 Task: Add a dependency to the task Integrate website with a new search engine optimization (SEO) tool , the existing task  Create a new online platform for online cooking classes in the project AutoBoost
Action: Mouse moved to (59, 253)
Screenshot: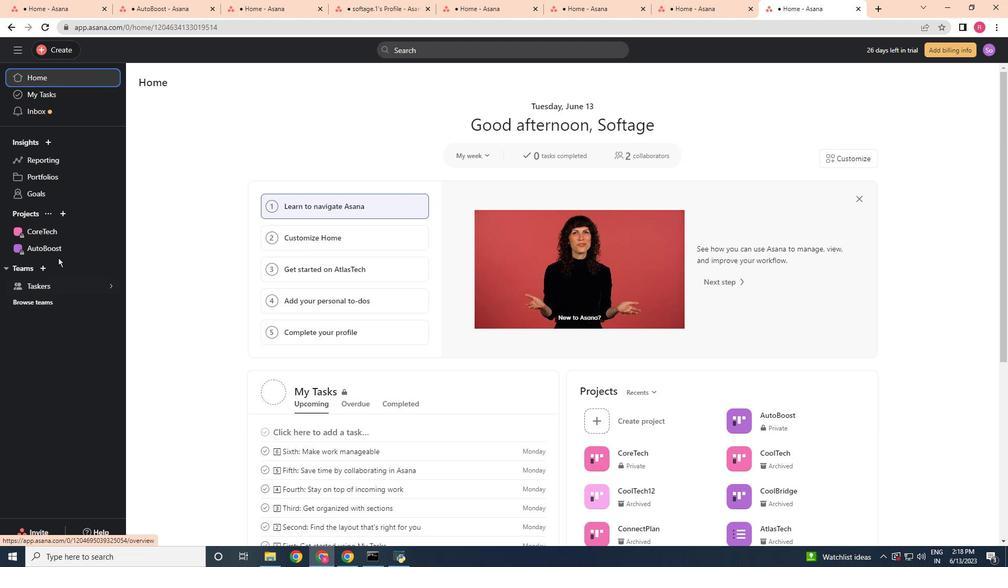 
Action: Mouse pressed left at (59, 253)
Screenshot: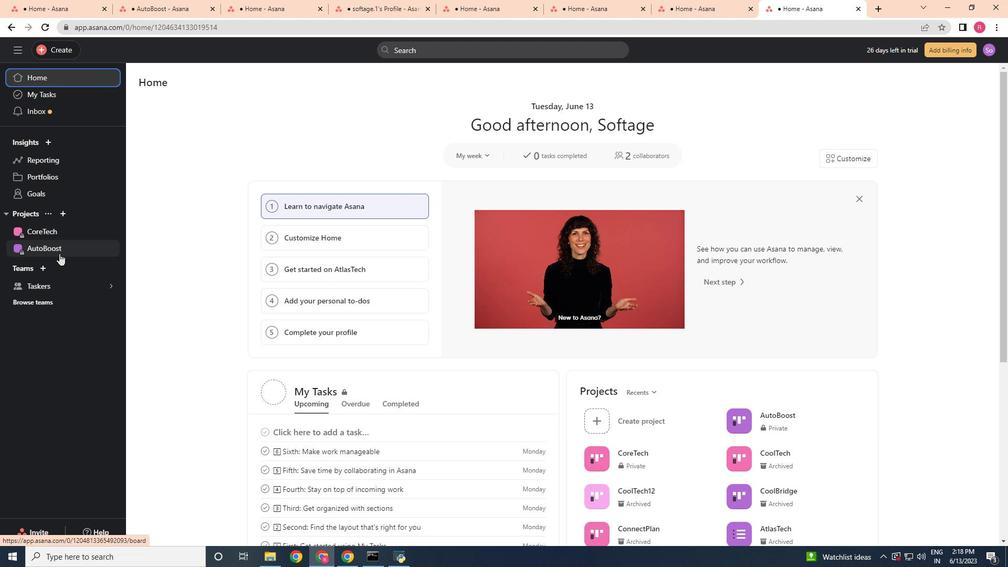 
Action: Mouse moved to (239, 214)
Screenshot: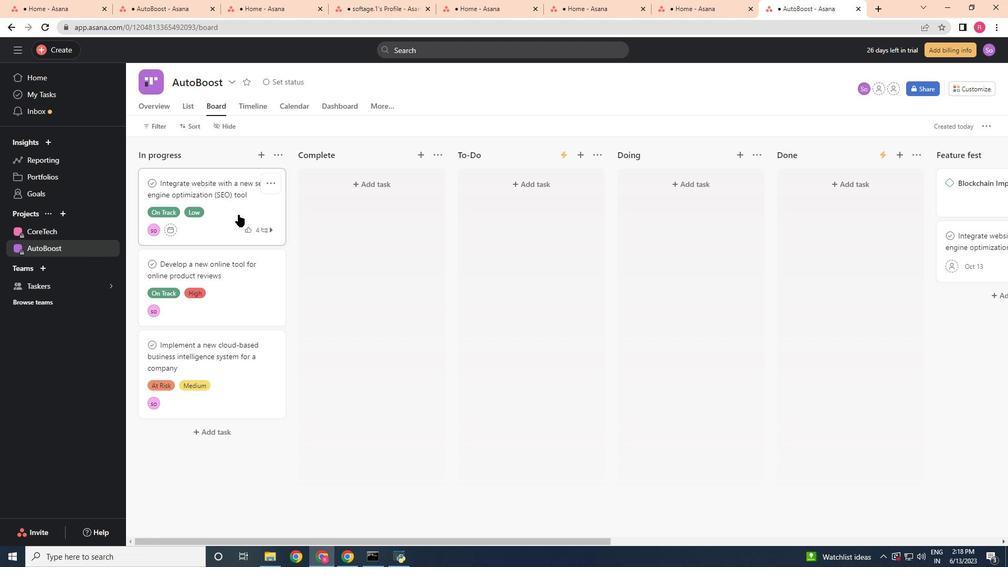 
Action: Mouse pressed left at (239, 214)
Screenshot: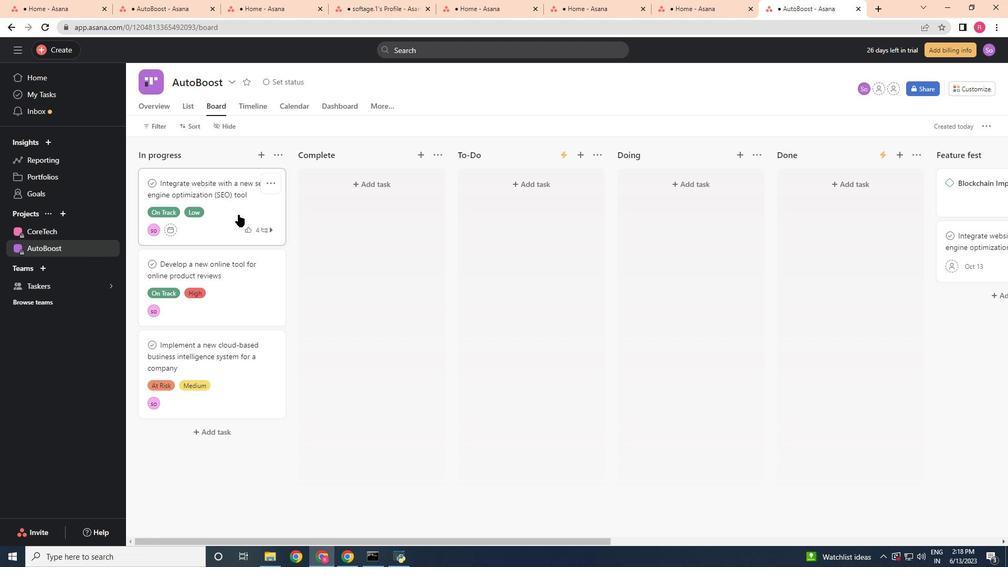 
Action: Mouse moved to (773, 303)
Screenshot: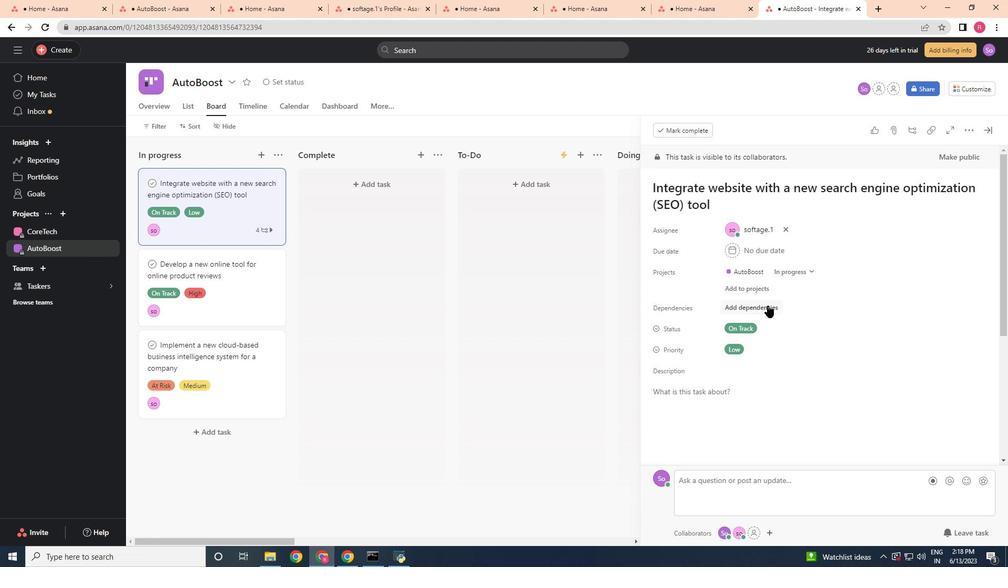 
Action: Mouse pressed left at (773, 303)
Screenshot: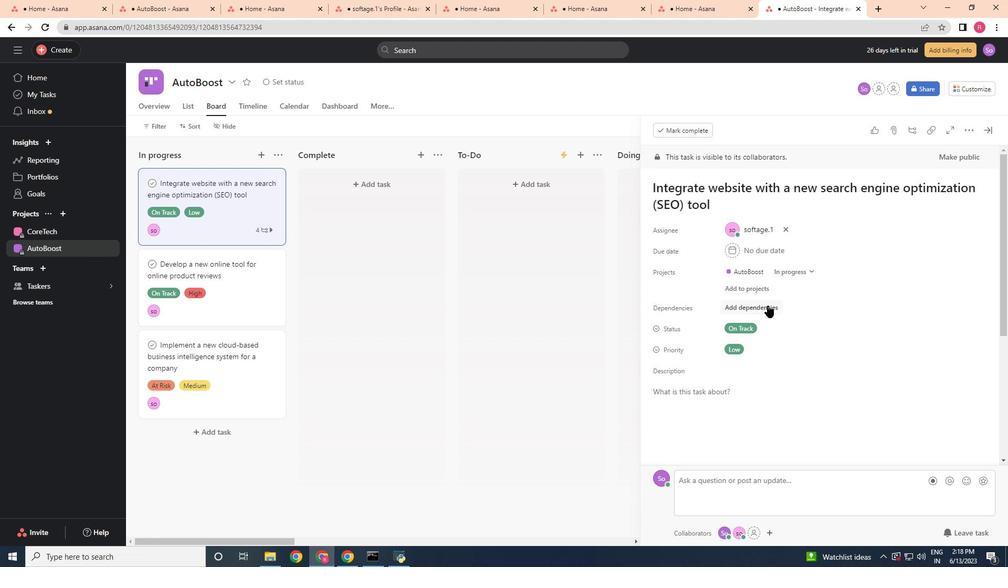 
Action: Mouse moved to (758, 310)
Screenshot: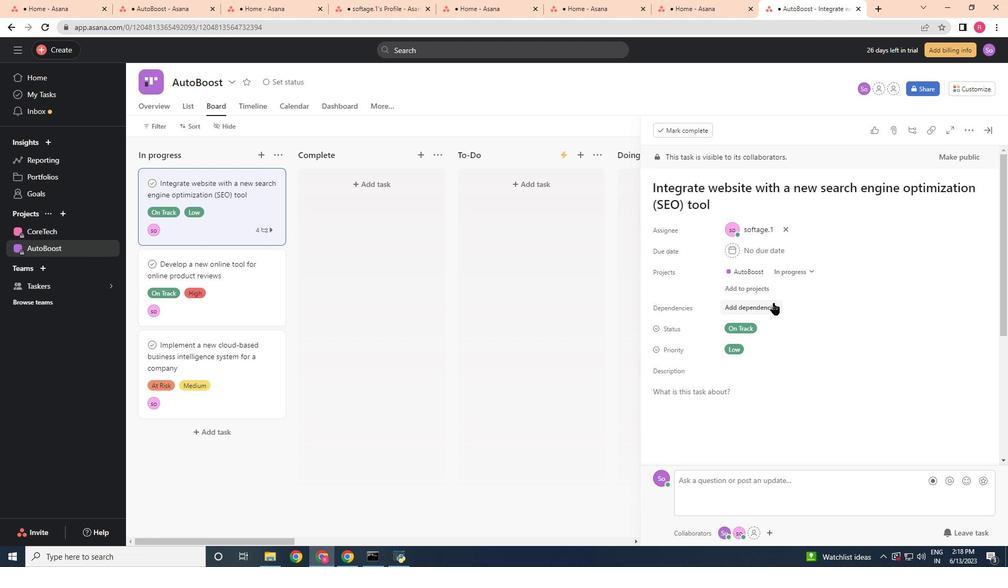 
Action: Key pressed <Key.shift>Create<Key.space>a<Key.space>new<Key.space>online<Key.space>platform<Key.space>for<Key.space>online<Key.space>cooking<Key.space>classesn<Key.backspace><Key.space>
Screenshot: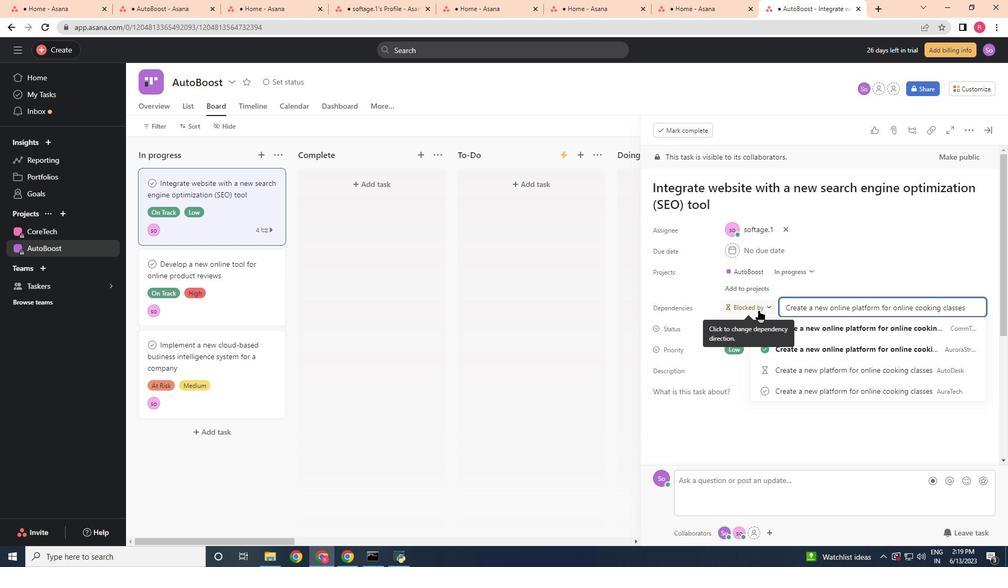 
Action: Mouse moved to (861, 333)
Screenshot: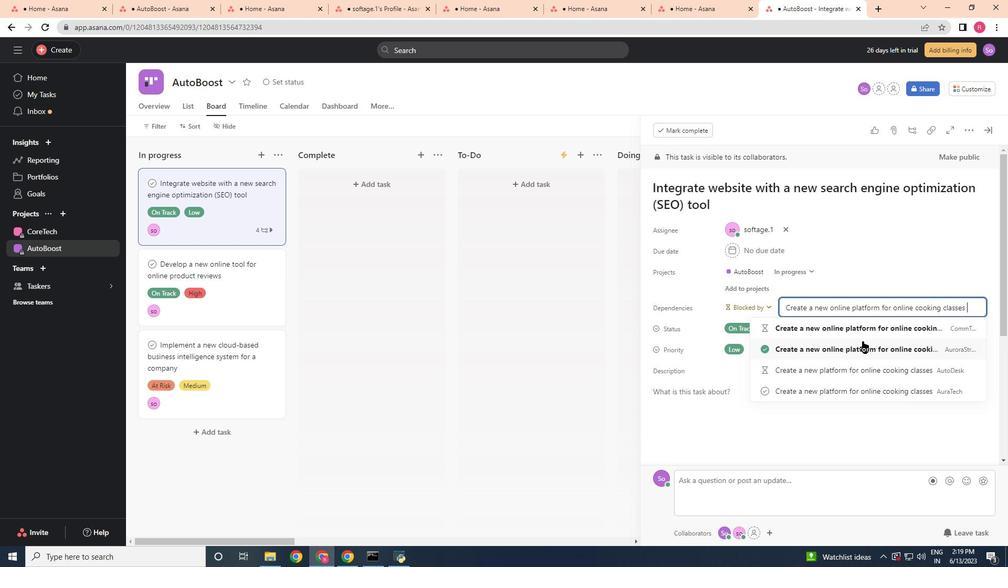 
Action: Mouse pressed left at (861, 333)
Screenshot: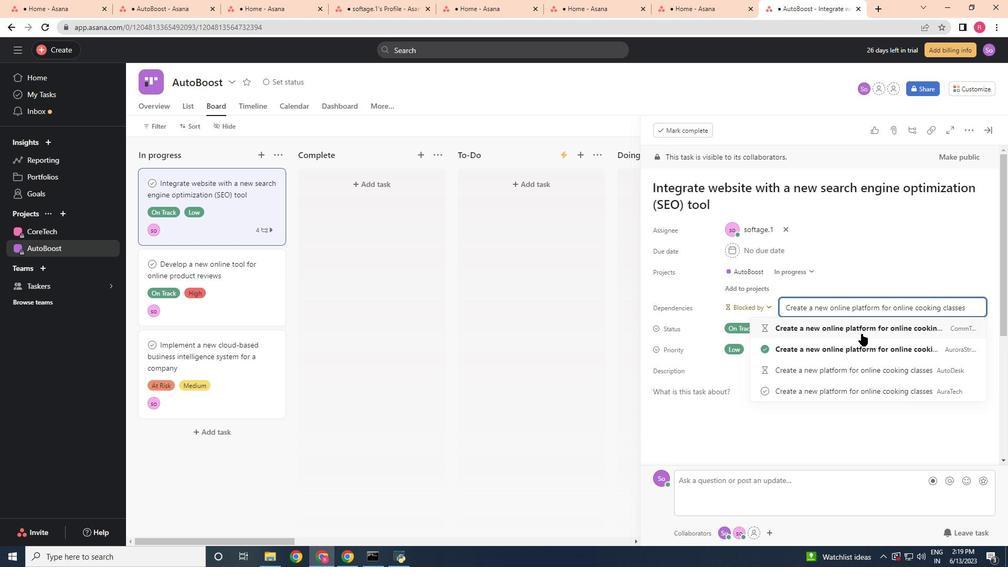 
Action: Mouse moved to (847, 340)
Screenshot: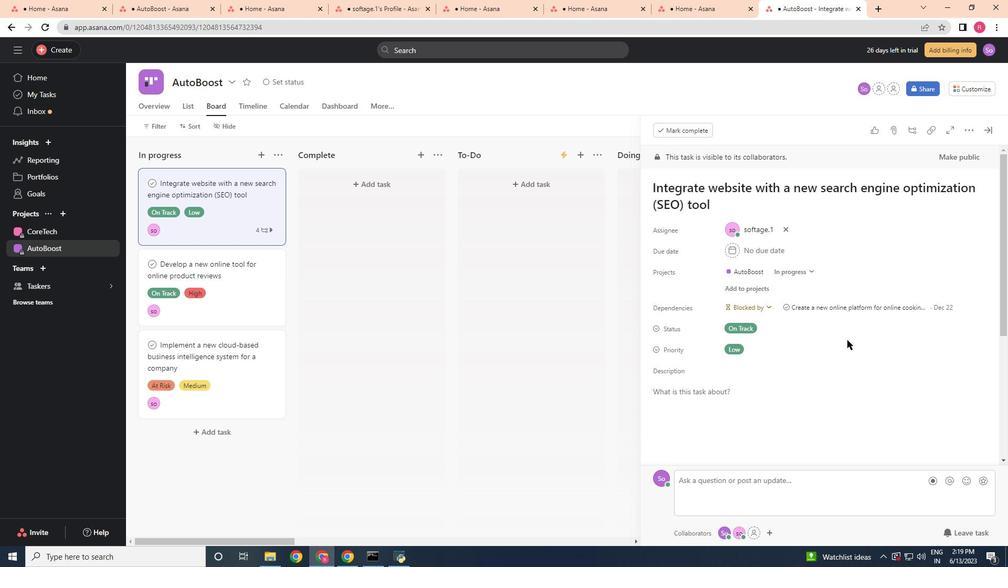 
